 Task: Change page margins to "custom numbers left 0.121".
Action: Mouse moved to (62, 129)
Screenshot: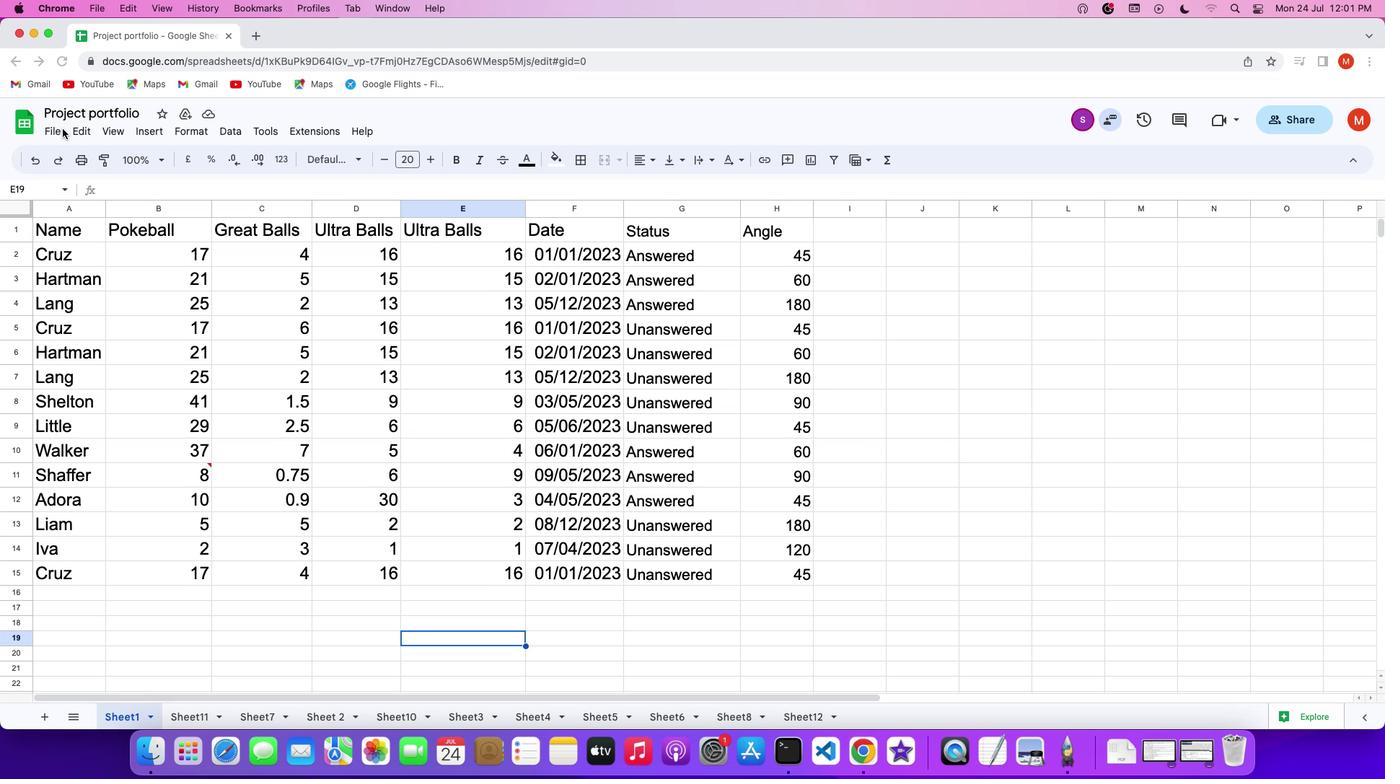 
Action: Mouse pressed left at (62, 129)
Screenshot: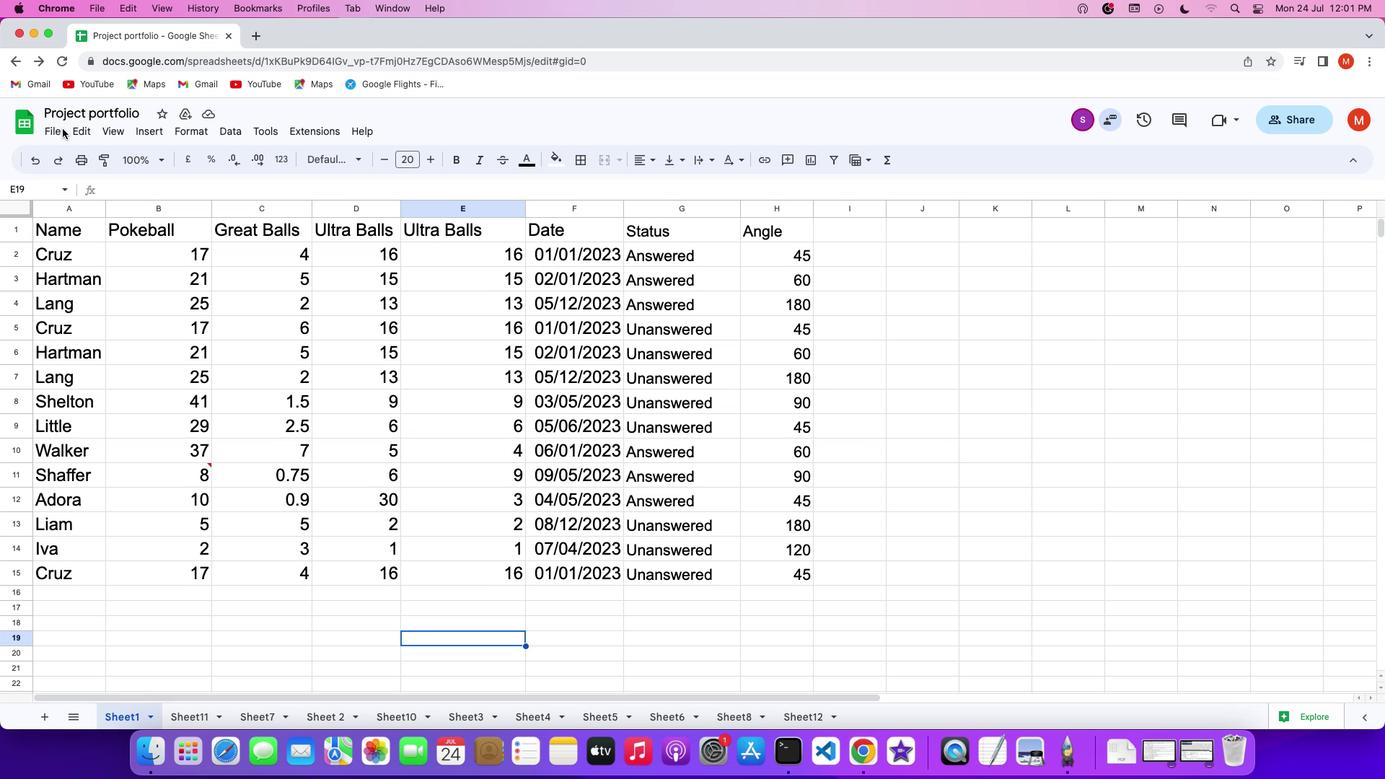 
Action: Mouse moved to (57, 129)
Screenshot: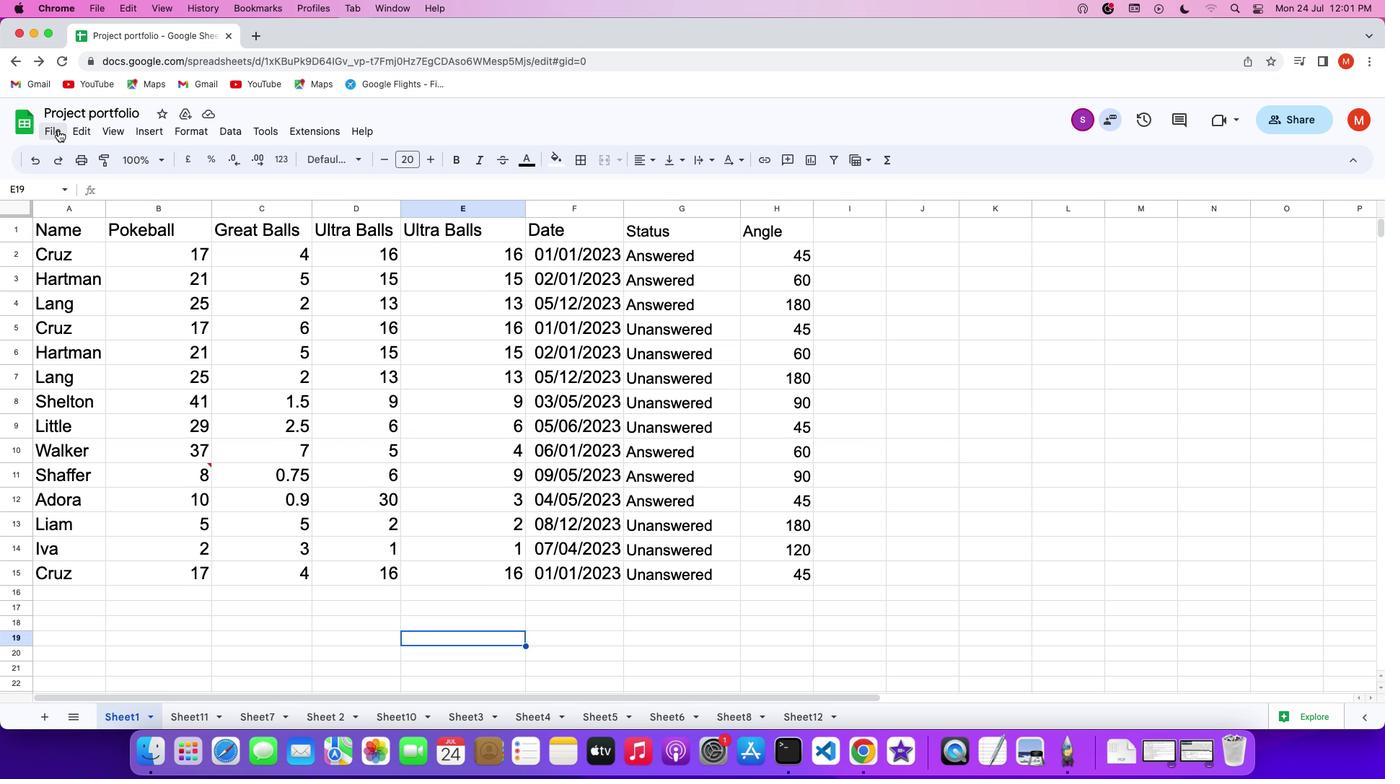 
Action: Mouse pressed left at (57, 129)
Screenshot: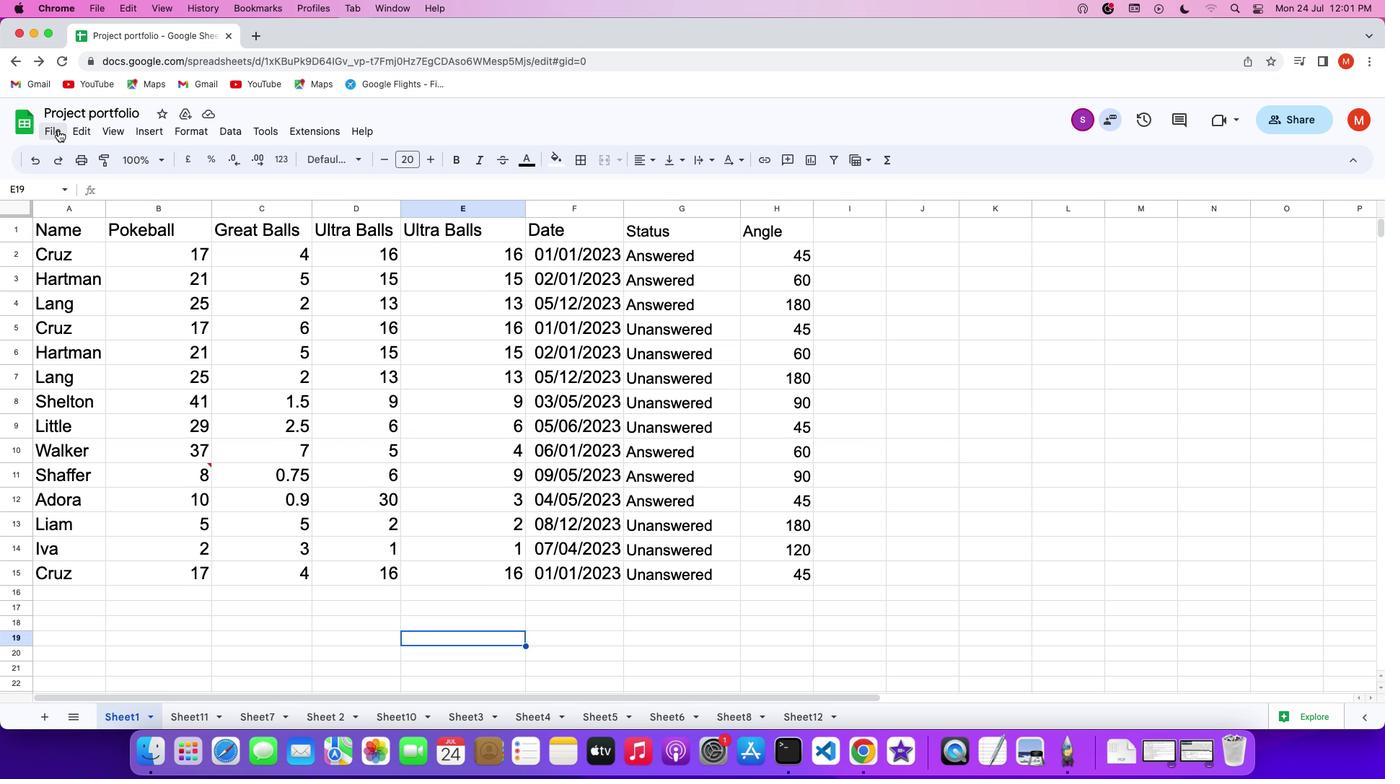 
Action: Mouse moved to (89, 559)
Screenshot: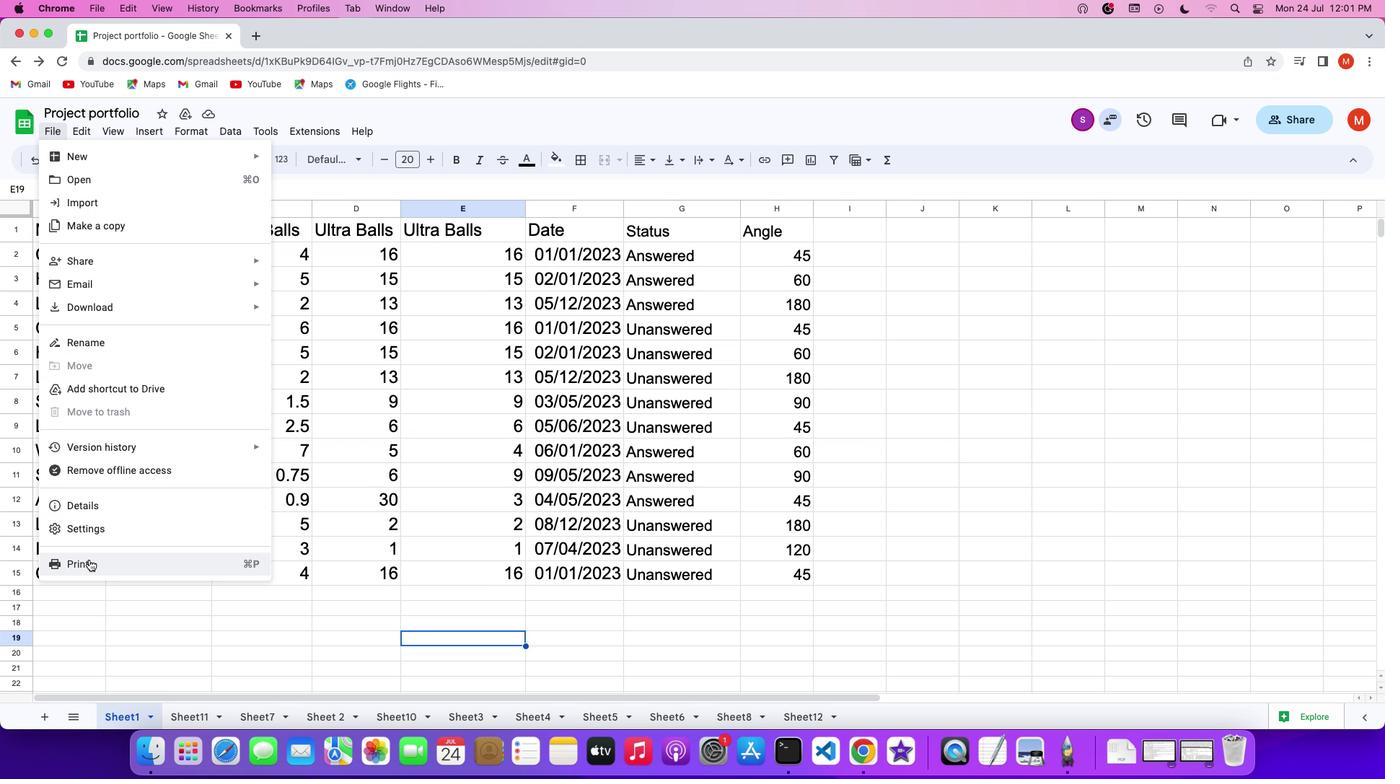 
Action: Mouse pressed left at (89, 559)
Screenshot: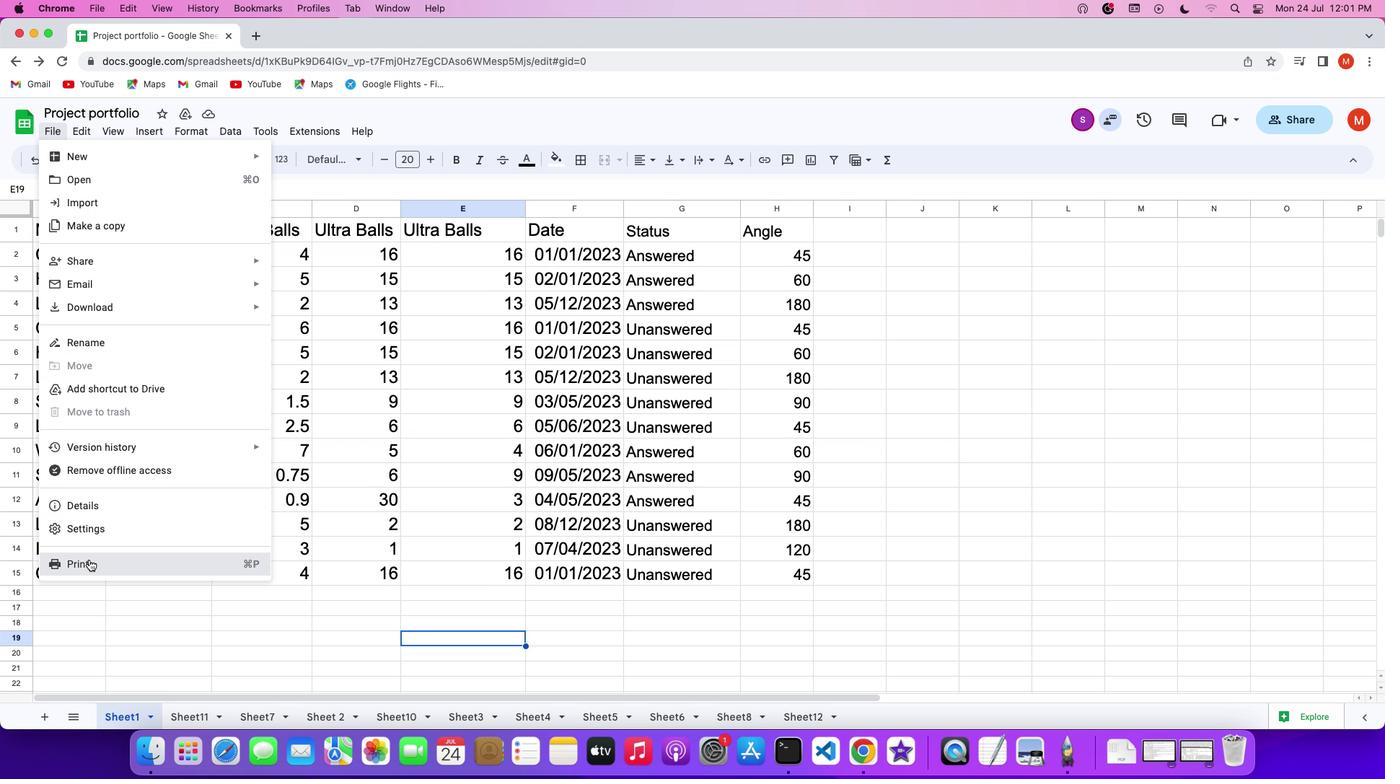 
Action: Mouse moved to (1355, 424)
Screenshot: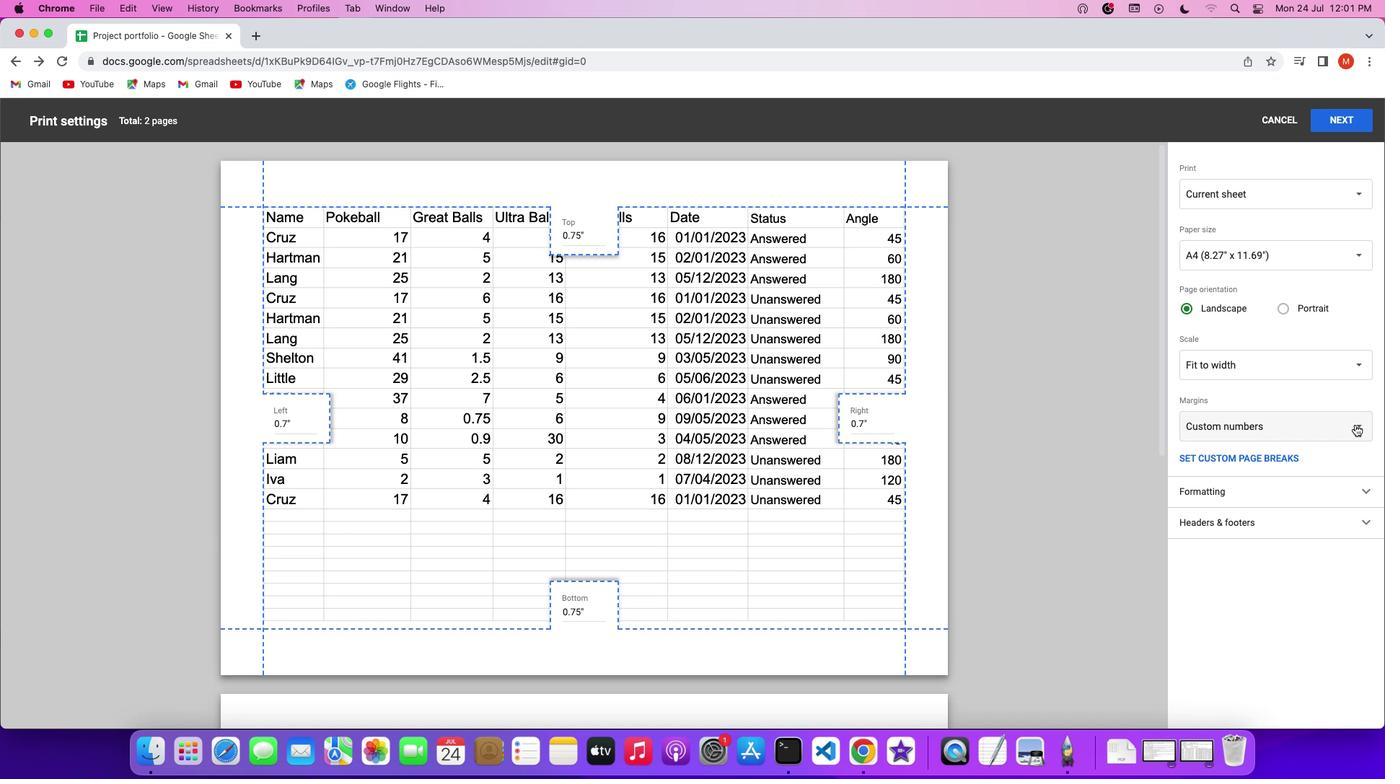 
Action: Mouse pressed left at (1355, 424)
Screenshot: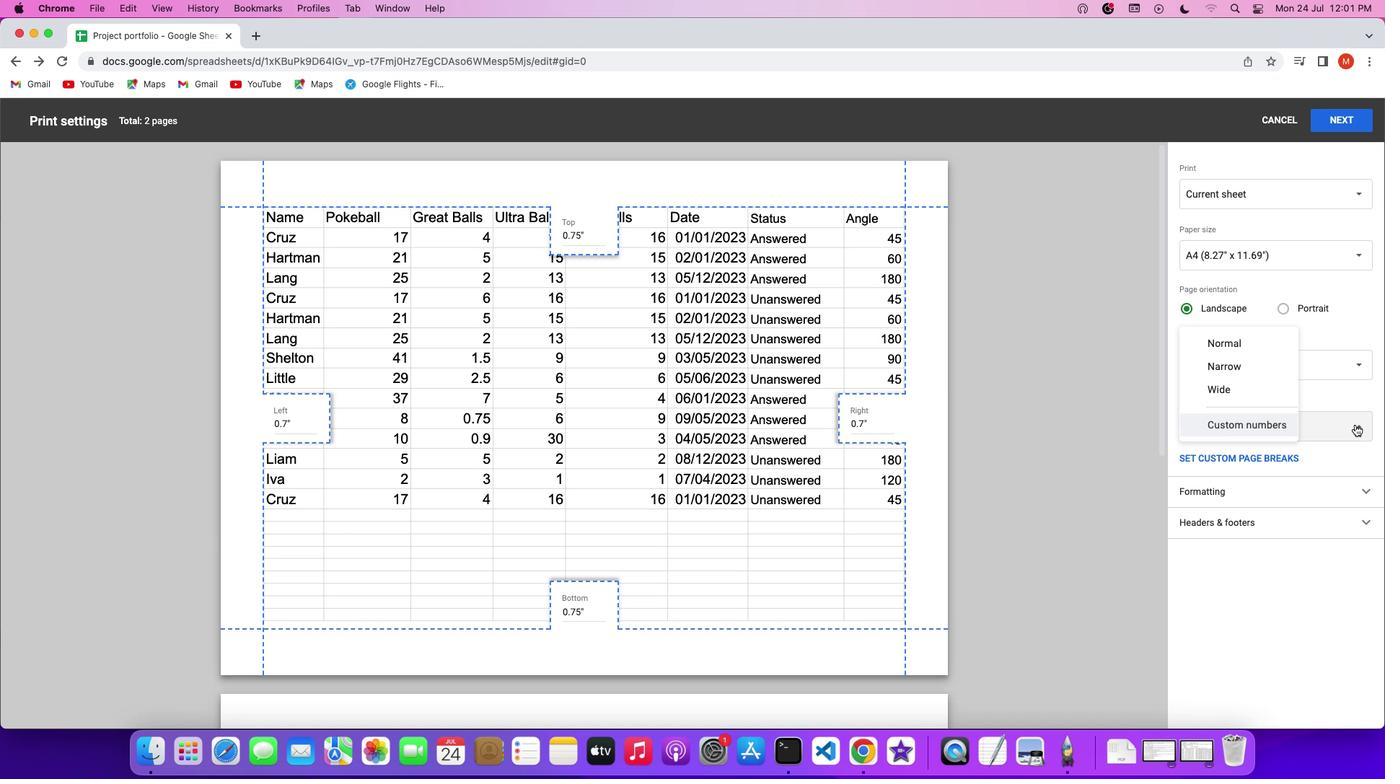 
Action: Mouse moved to (1264, 425)
Screenshot: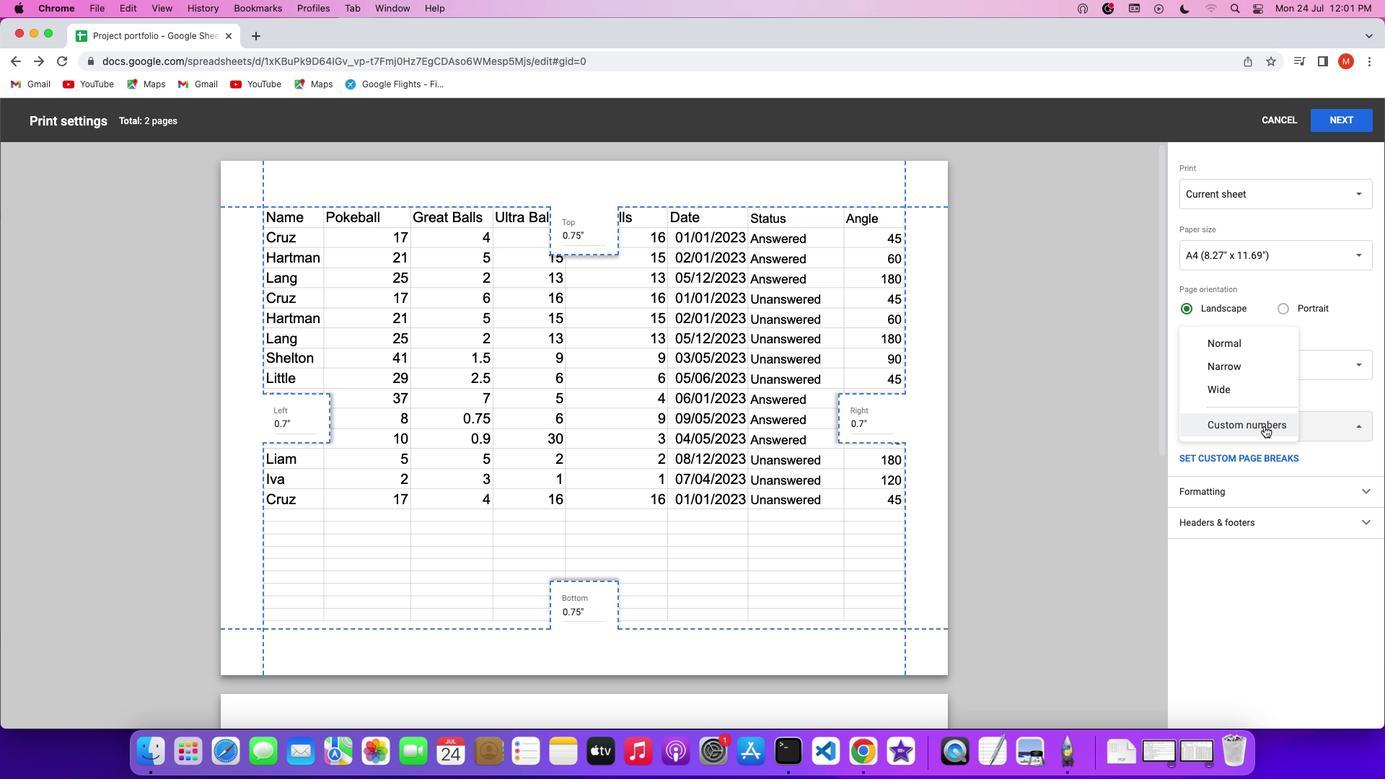 
Action: Mouse pressed left at (1264, 425)
Screenshot: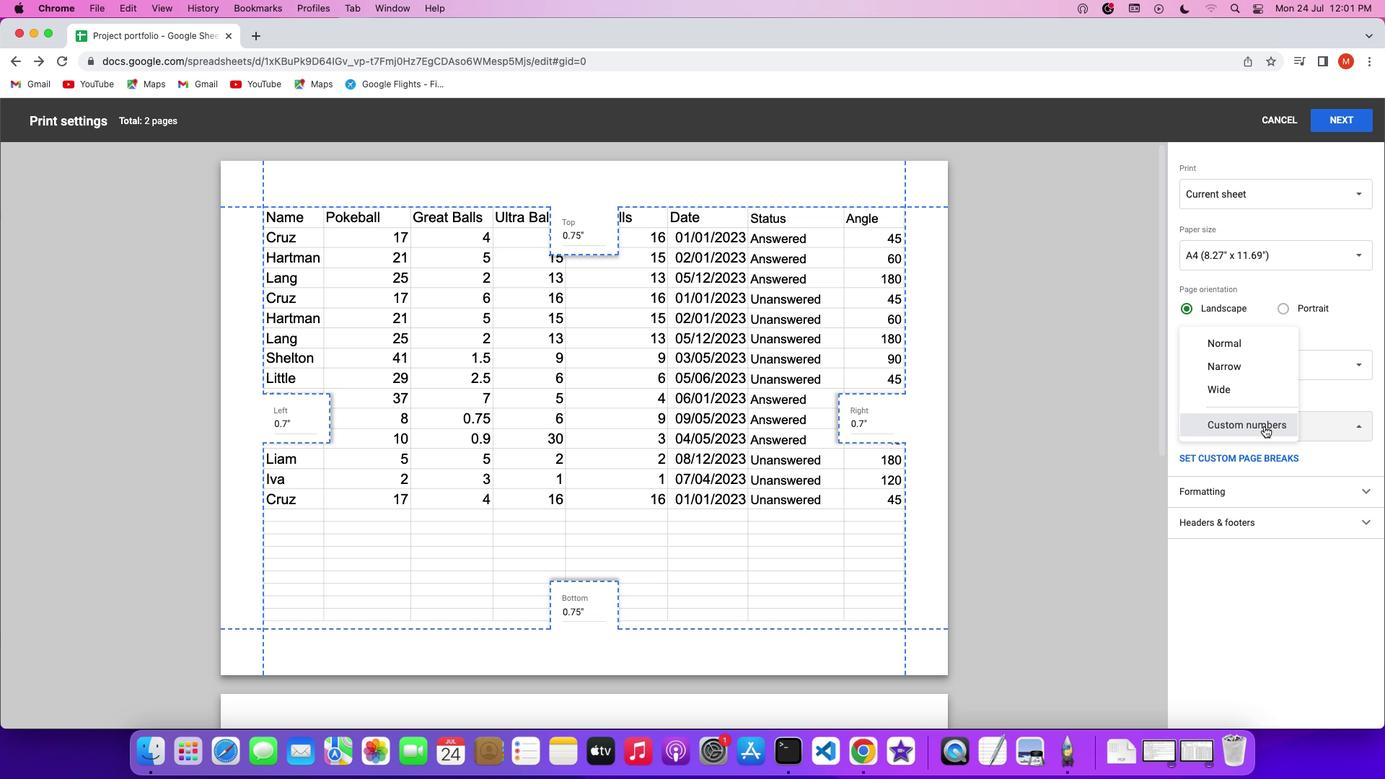 
Action: Mouse moved to (292, 422)
Screenshot: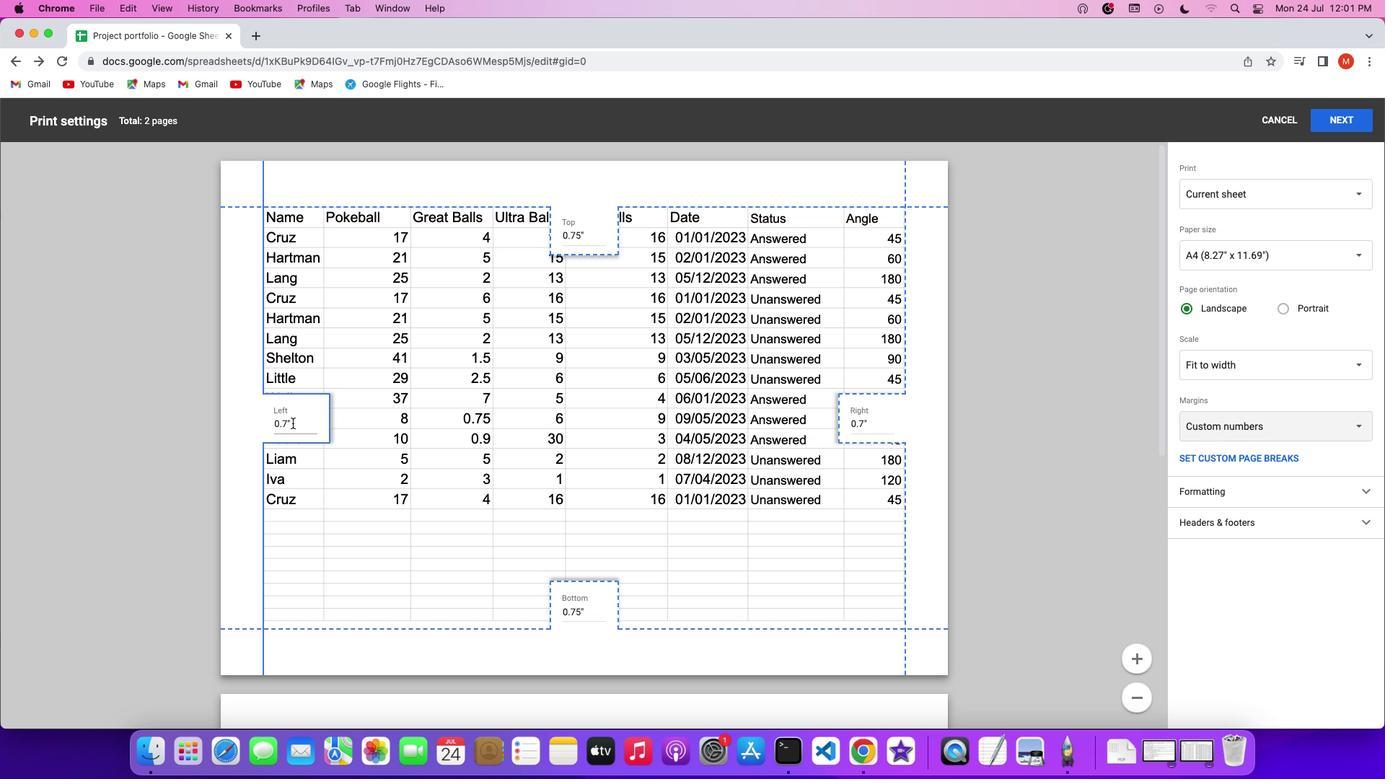 
Action: Mouse pressed left at (292, 422)
Screenshot: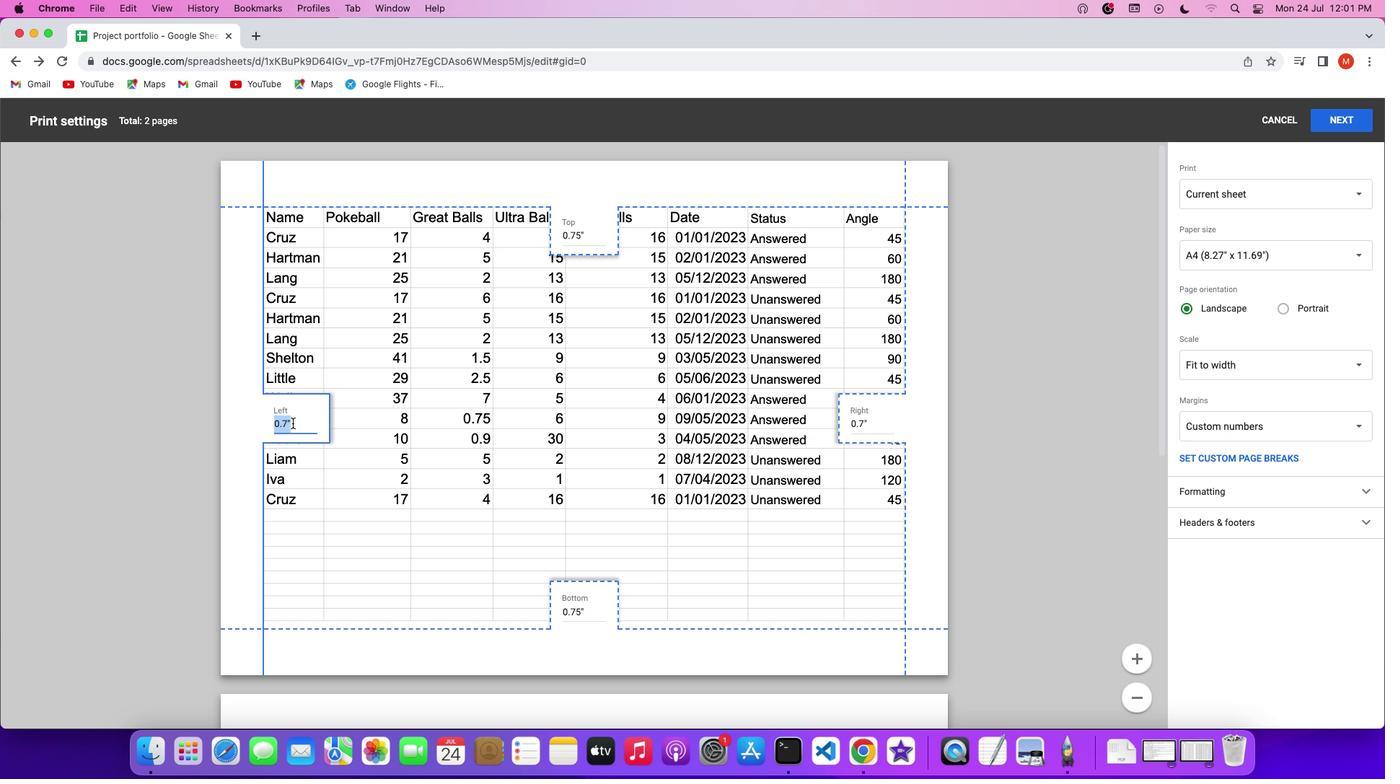 
Action: Key pressed Key.backspace'0''.''1''2''1'Key.enter
Screenshot: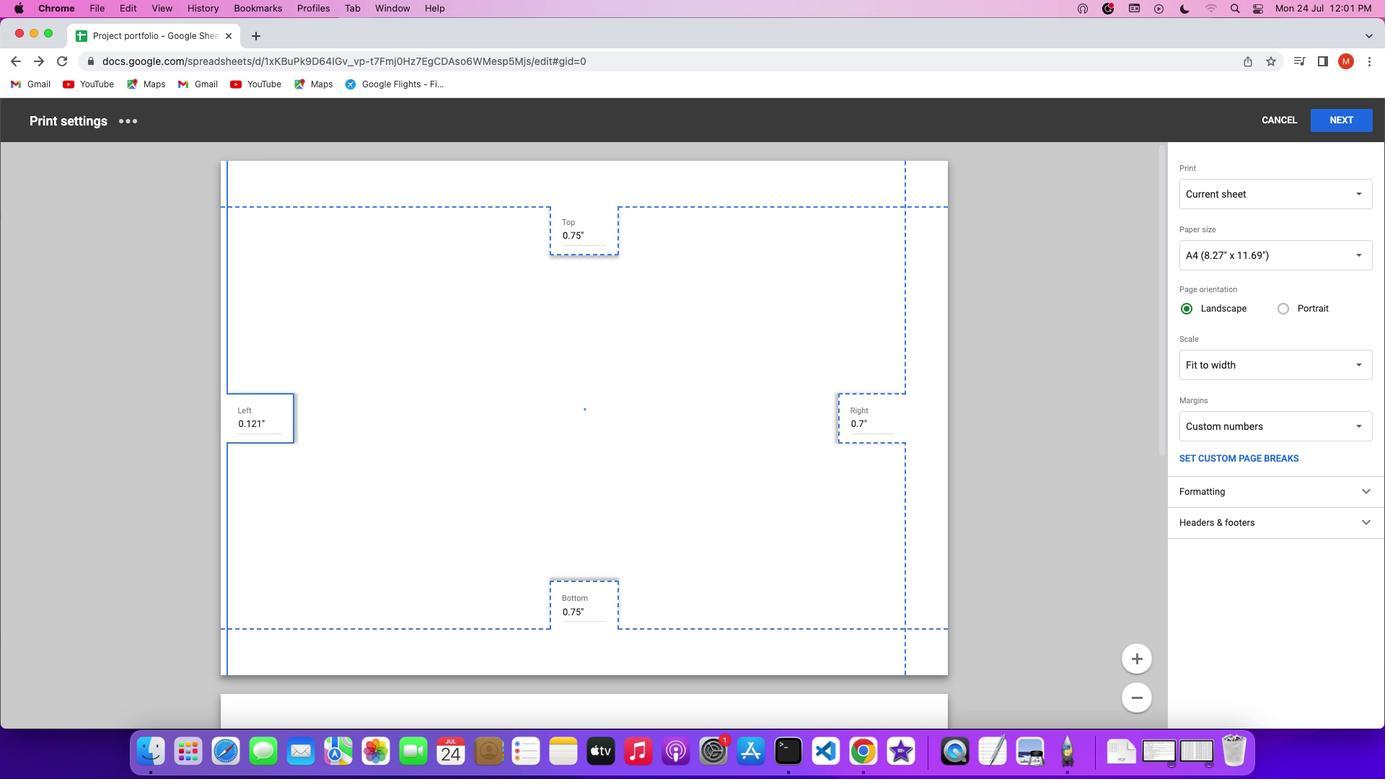 
